 Task: Add Tea Tree Therapy Oil Liquid Soap to the cart.
Action: Mouse moved to (715, 252)
Screenshot: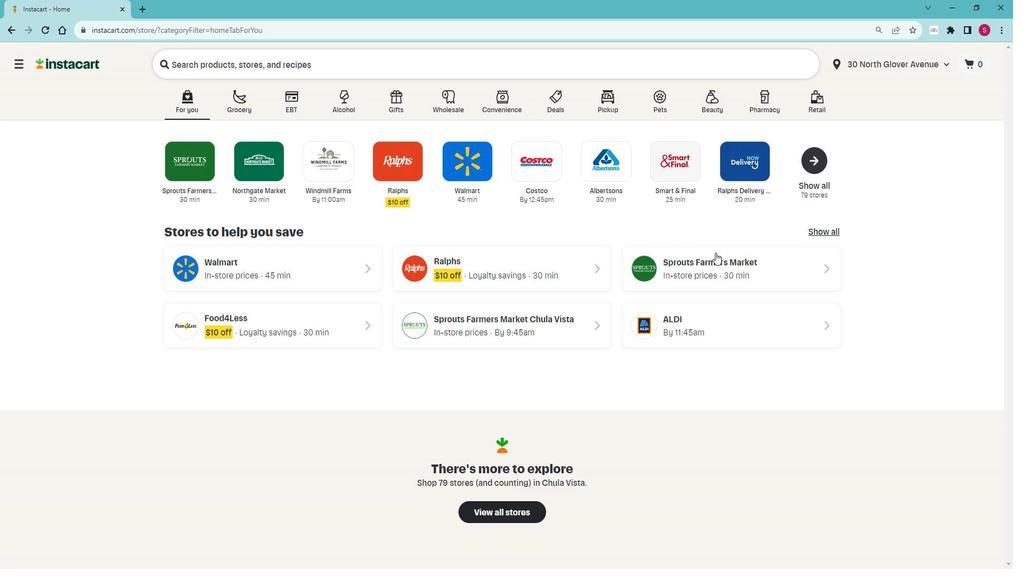 
Action: Mouse pressed left at (715, 252)
Screenshot: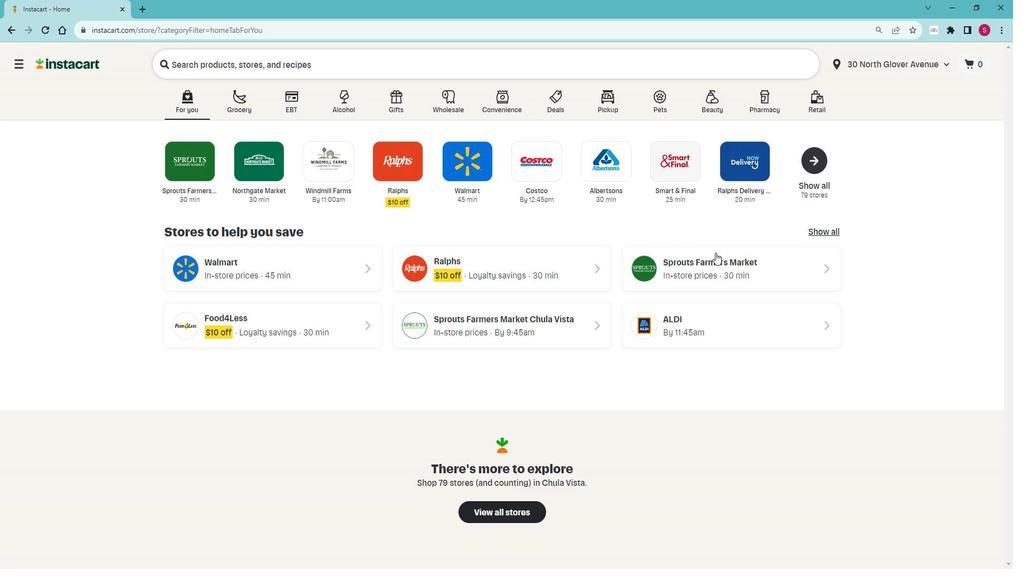 
Action: Mouse moved to (52, 365)
Screenshot: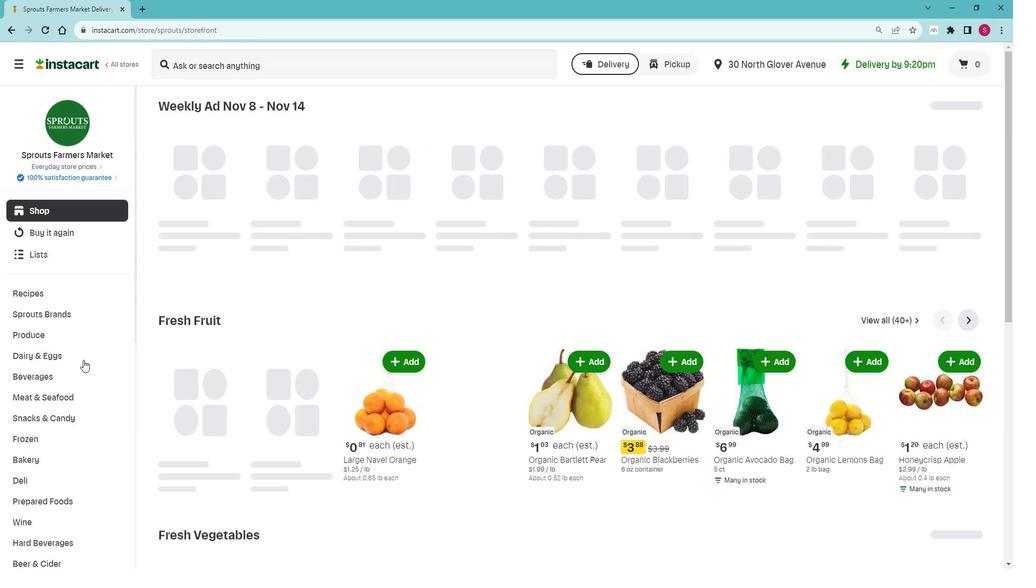 
Action: Mouse scrolled (52, 364) with delta (0, 0)
Screenshot: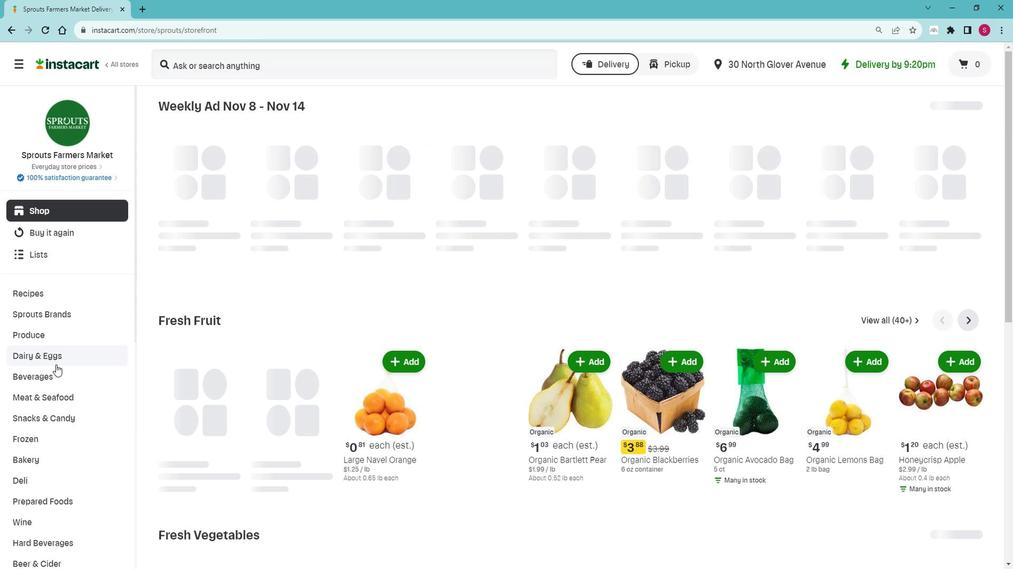 
Action: Mouse scrolled (52, 364) with delta (0, 0)
Screenshot: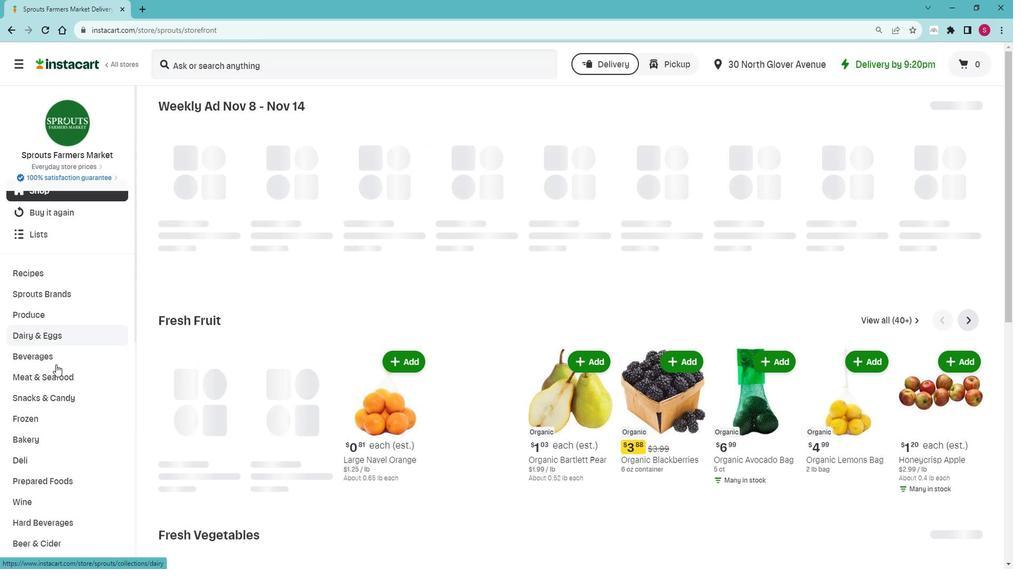 
Action: Mouse scrolled (52, 364) with delta (0, 0)
Screenshot: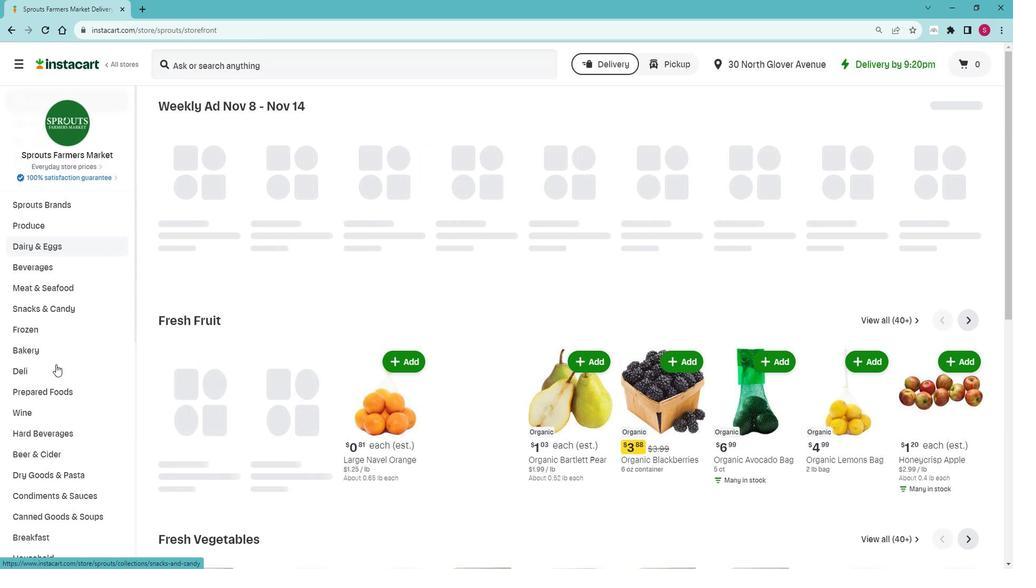 
Action: Mouse scrolled (52, 364) with delta (0, 0)
Screenshot: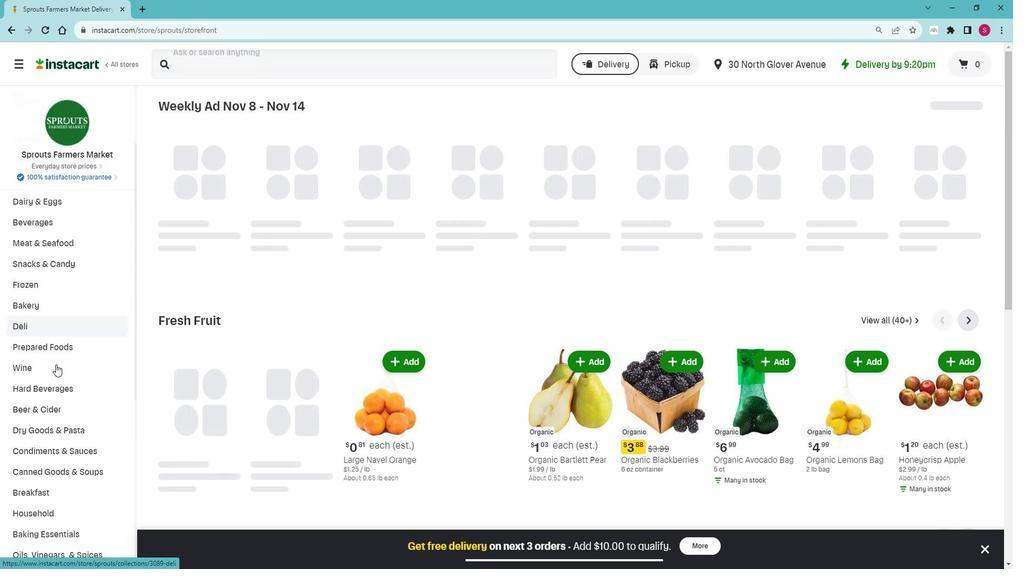 
Action: Mouse scrolled (52, 364) with delta (0, 0)
Screenshot: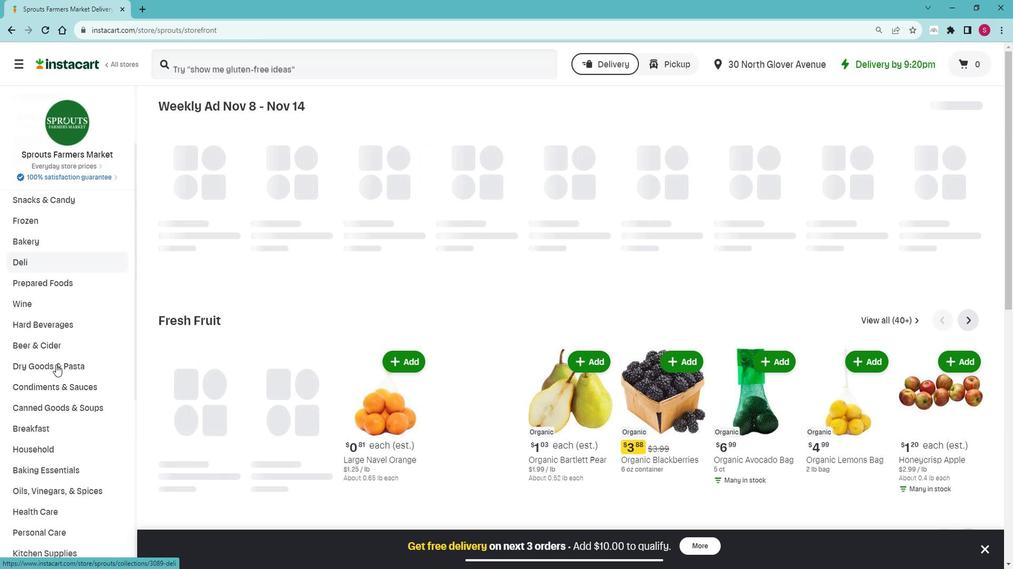 
Action: Mouse scrolled (52, 364) with delta (0, 0)
Screenshot: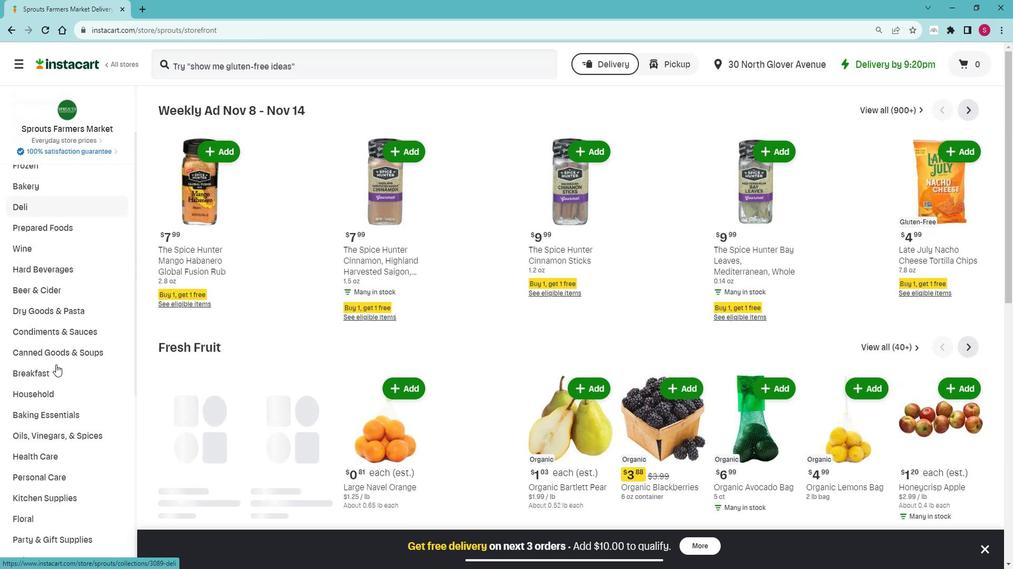 
Action: Mouse scrolled (52, 364) with delta (0, 0)
Screenshot: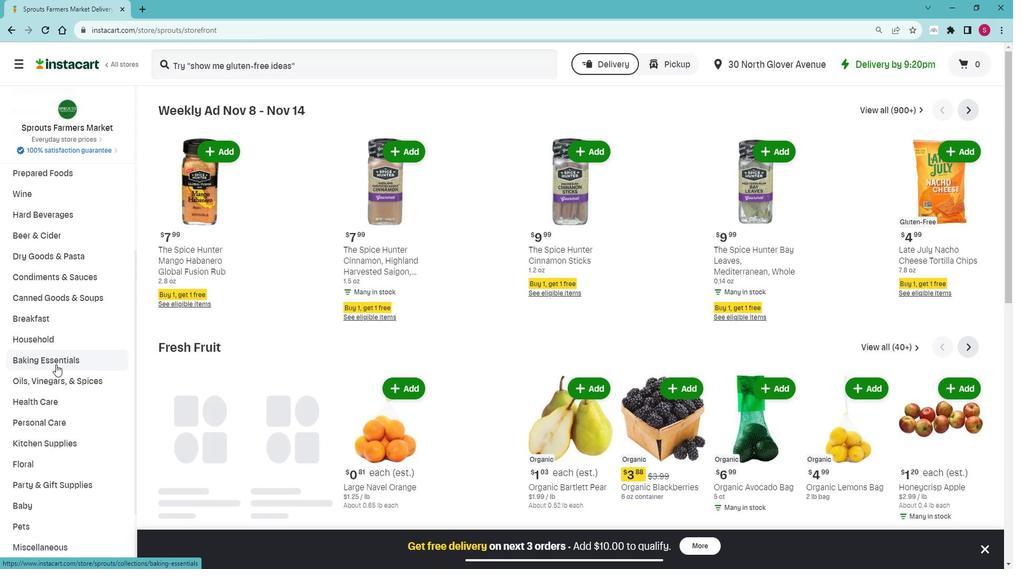 
Action: Mouse moved to (49, 367)
Screenshot: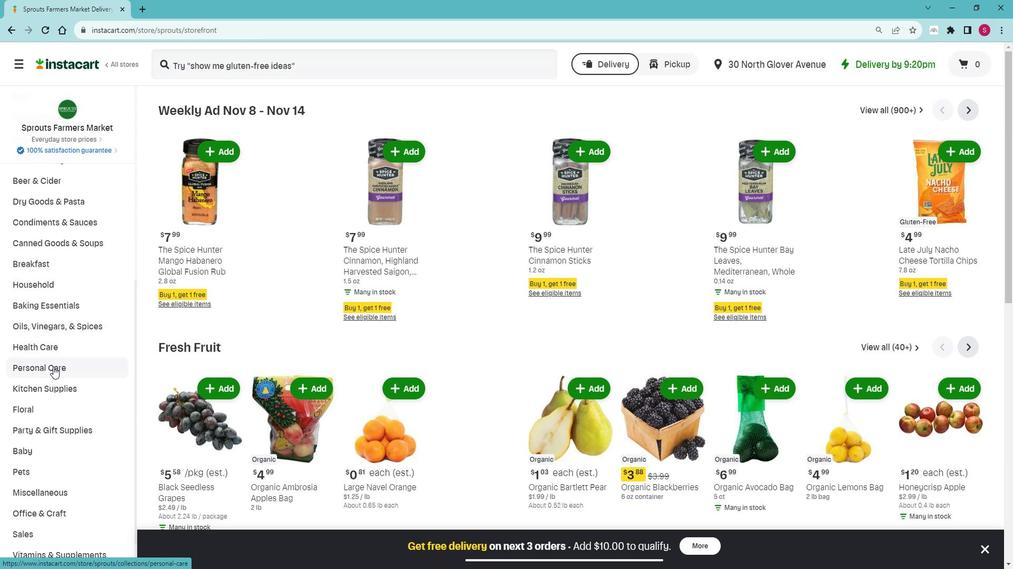 
Action: Mouse pressed left at (49, 367)
Screenshot: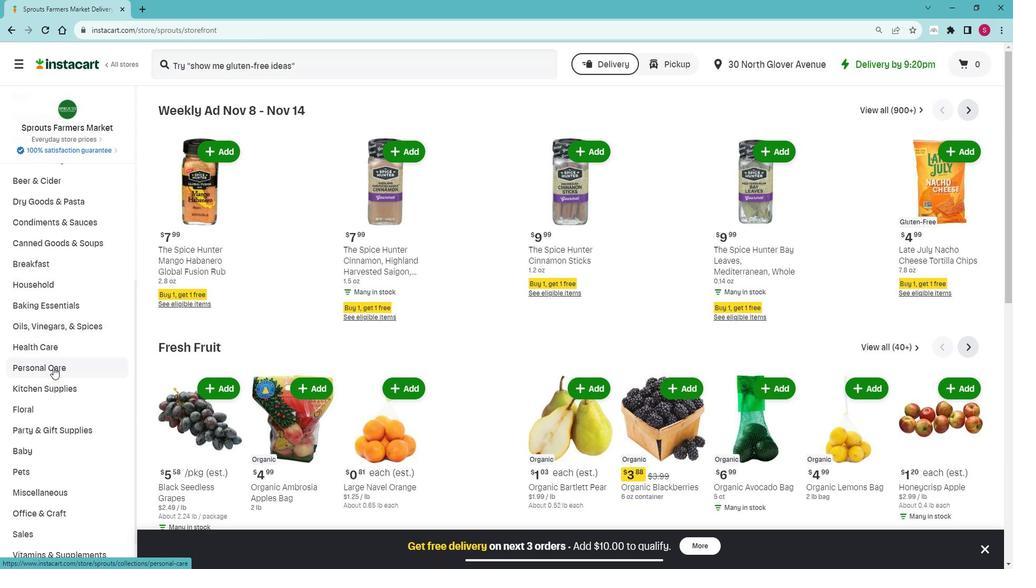
Action: Mouse moved to (49, 384)
Screenshot: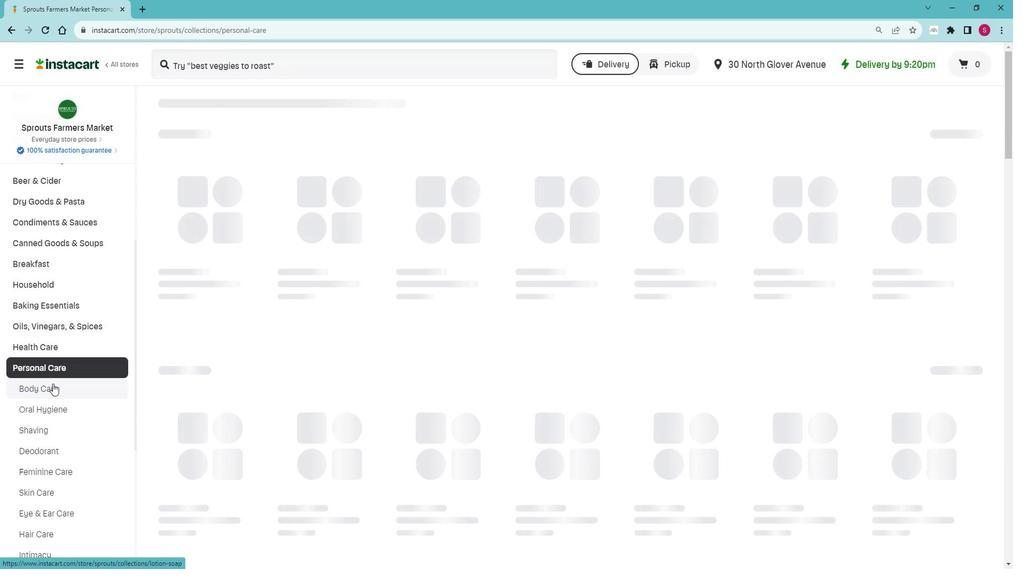 
Action: Mouse pressed left at (49, 384)
Screenshot: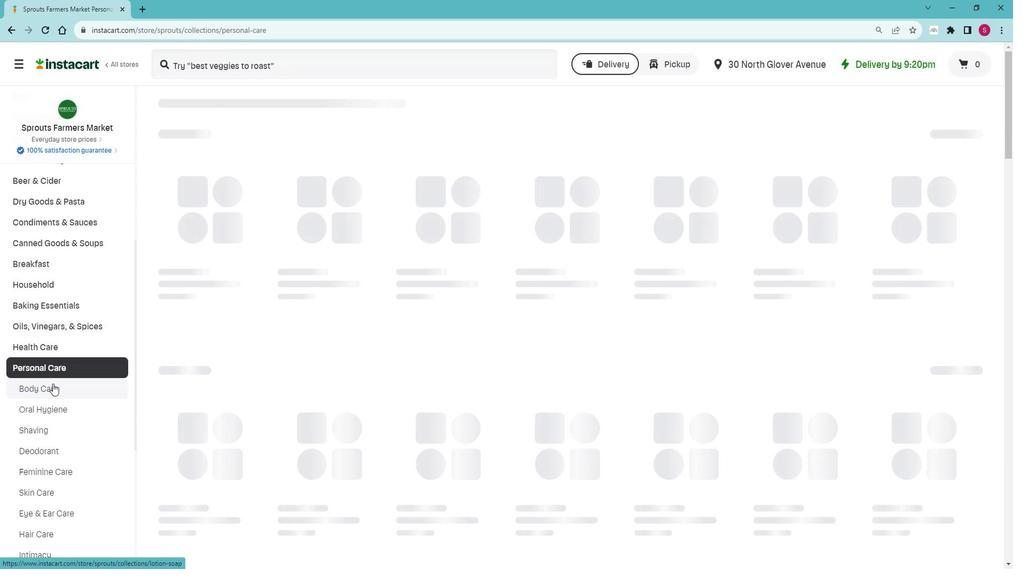 
Action: Mouse moved to (364, 151)
Screenshot: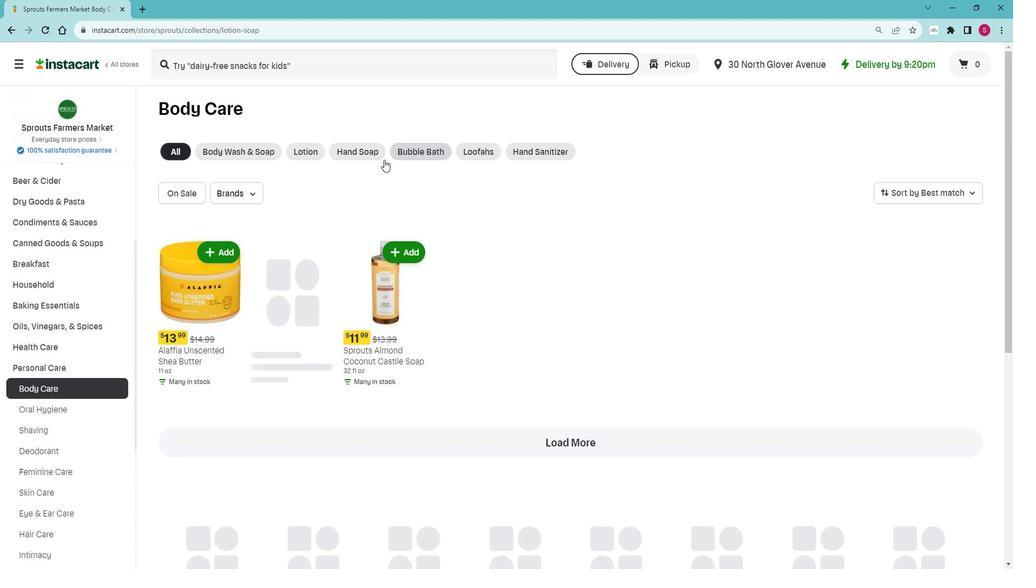
Action: Mouse pressed left at (364, 151)
Screenshot: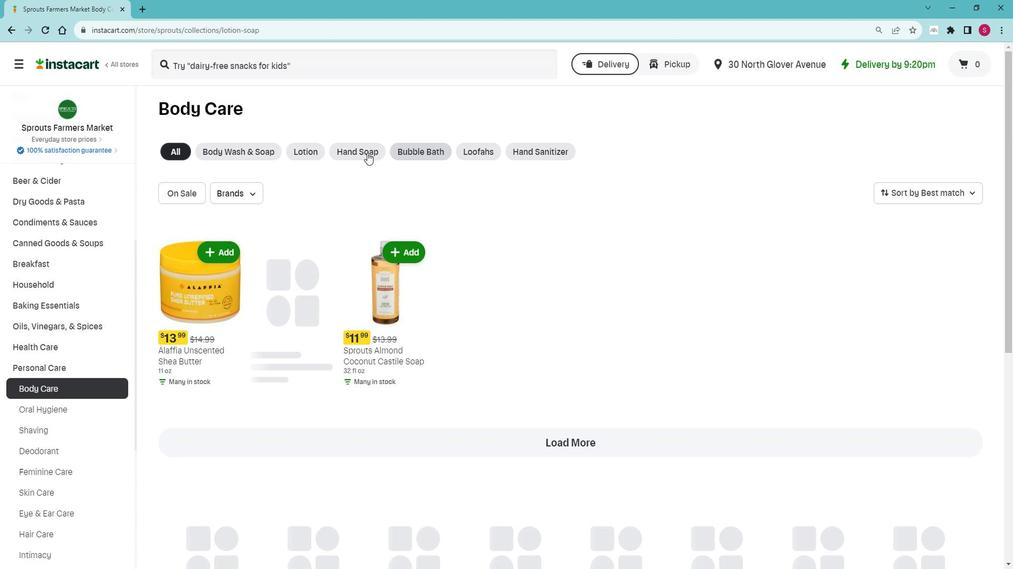 
Action: Mouse moved to (362, 69)
Screenshot: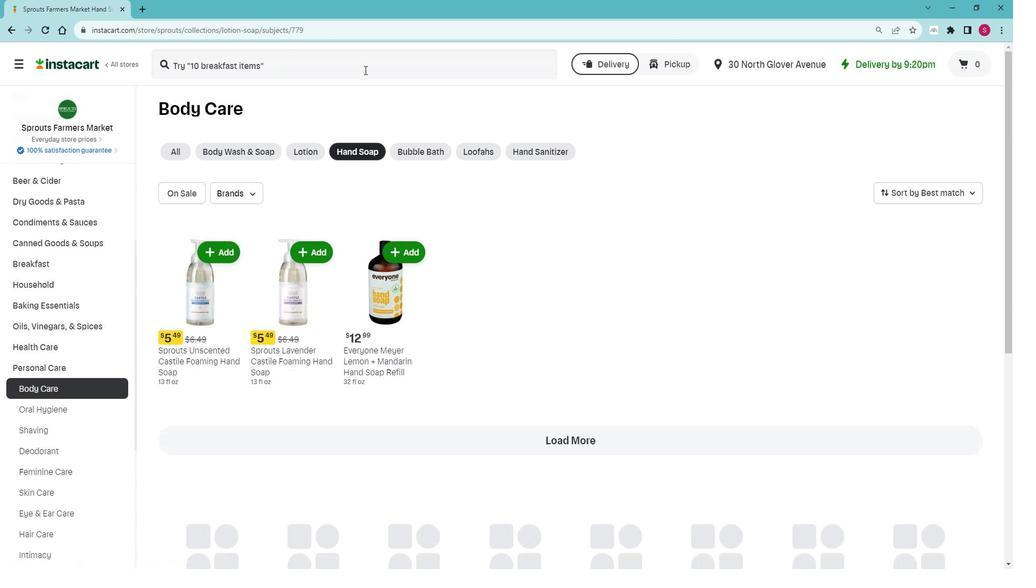 
Action: Mouse pressed left at (362, 69)
Screenshot: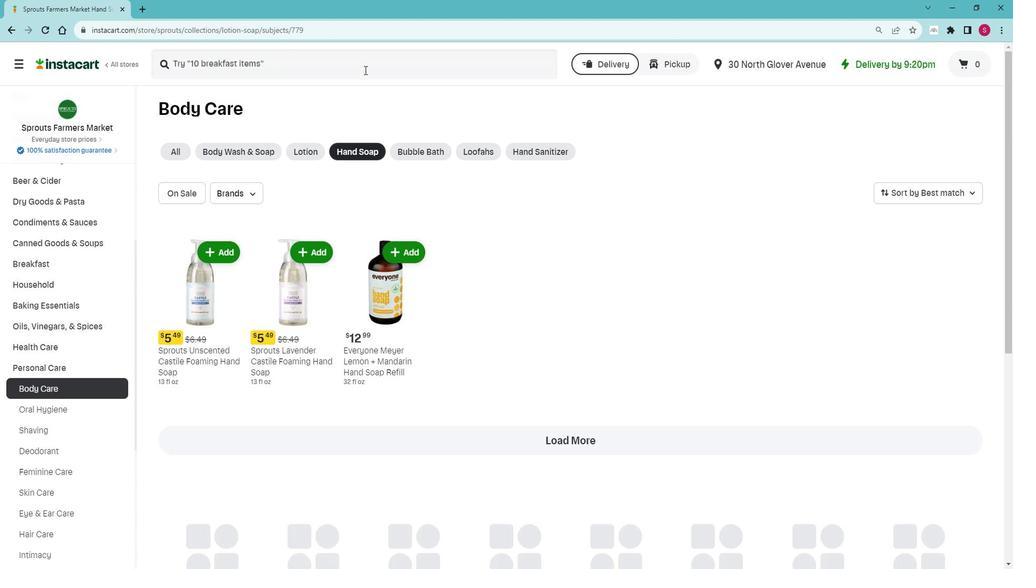 
Action: Mouse moved to (360, 67)
Screenshot: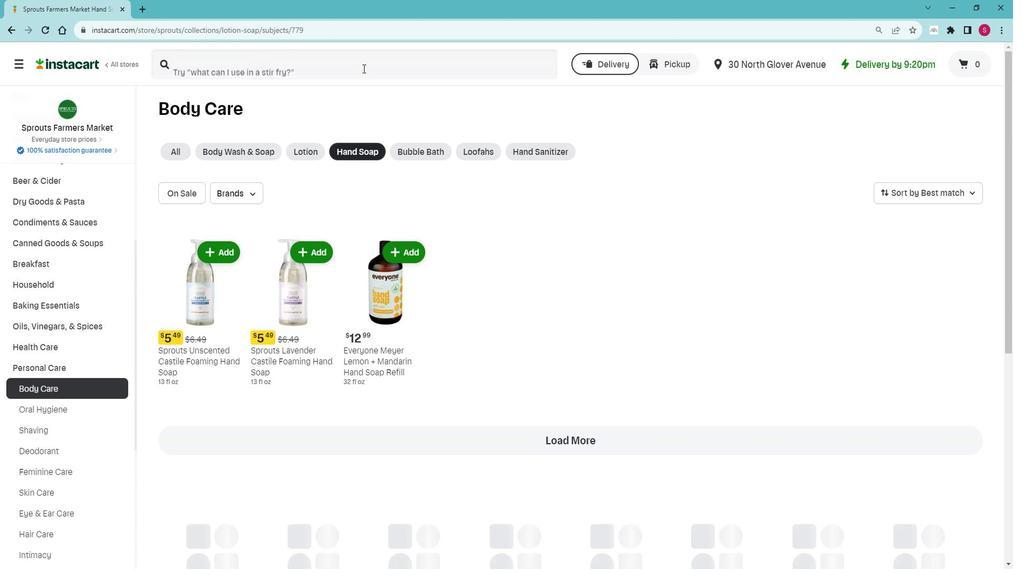 
Action: Key pressed <Key.shift>Tea<Key.space><Key.shift>Tree<Key.space><Key.shift>Therap<Key.backspace>py<Key.space><Key.shift>Oil<Key.space><Key.shift>Liquid<Key.space><Key.shift>SOap<Key.space><Key.backspace><Key.backspace><Key.backspace><Key.backspace>oap<Key.space><Key.enter>
Screenshot: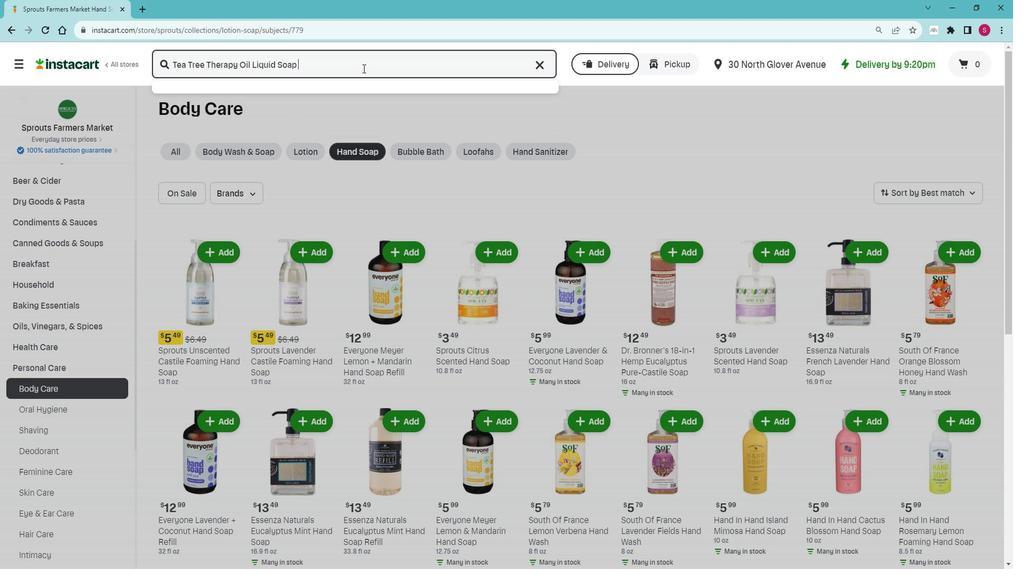 
Action: Mouse moved to (801, 172)
Screenshot: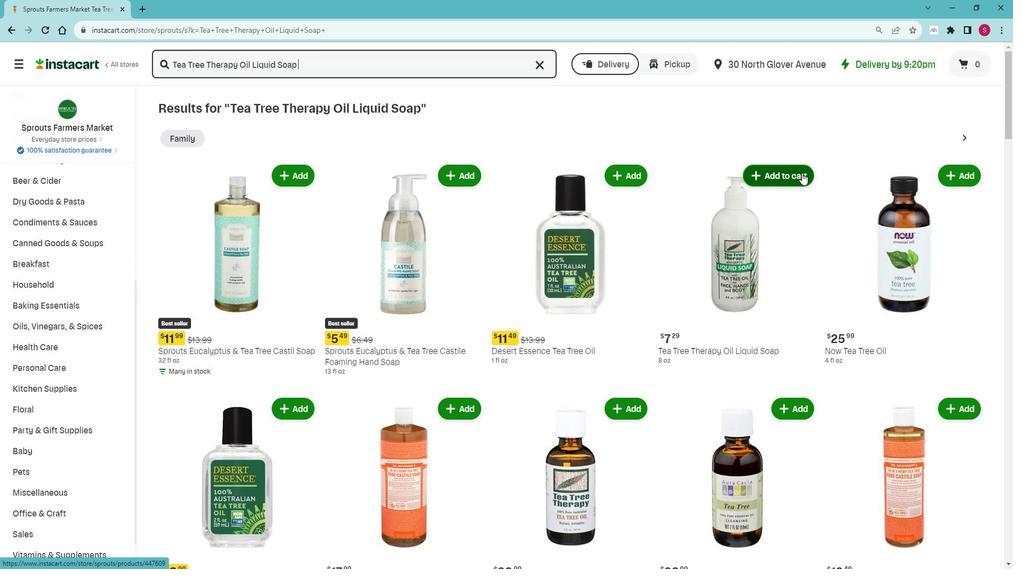 
Action: Mouse pressed left at (801, 172)
Screenshot: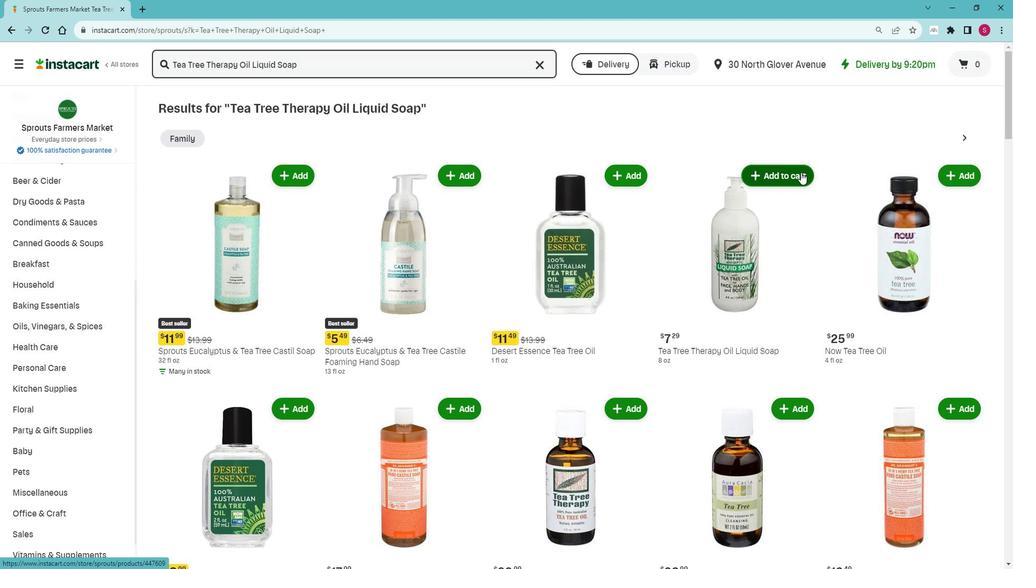 
Action: Mouse moved to (806, 124)
Screenshot: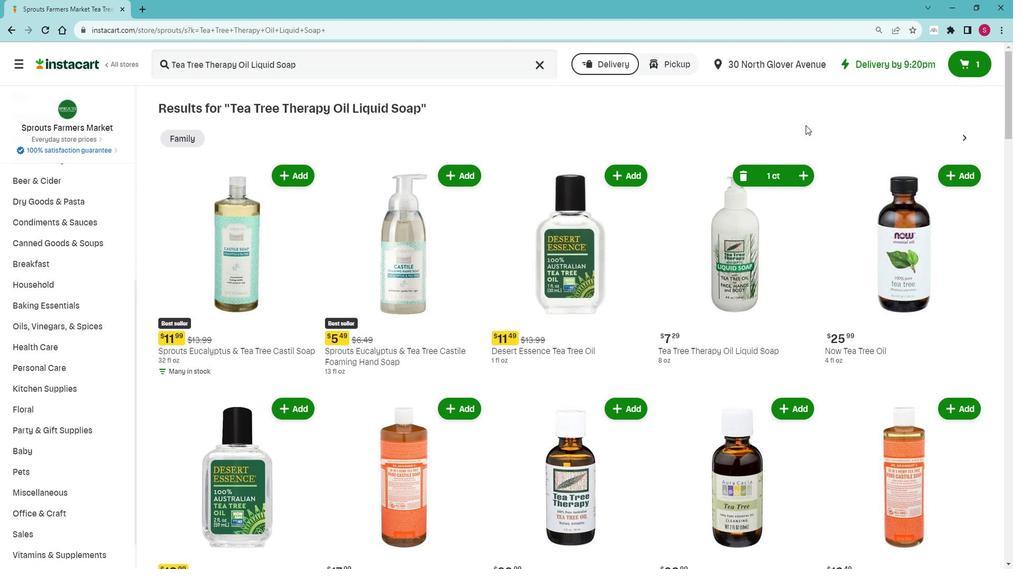 
